 Task: Change slide transition to slide from left.
Action: Mouse moved to (570, 96)
Screenshot: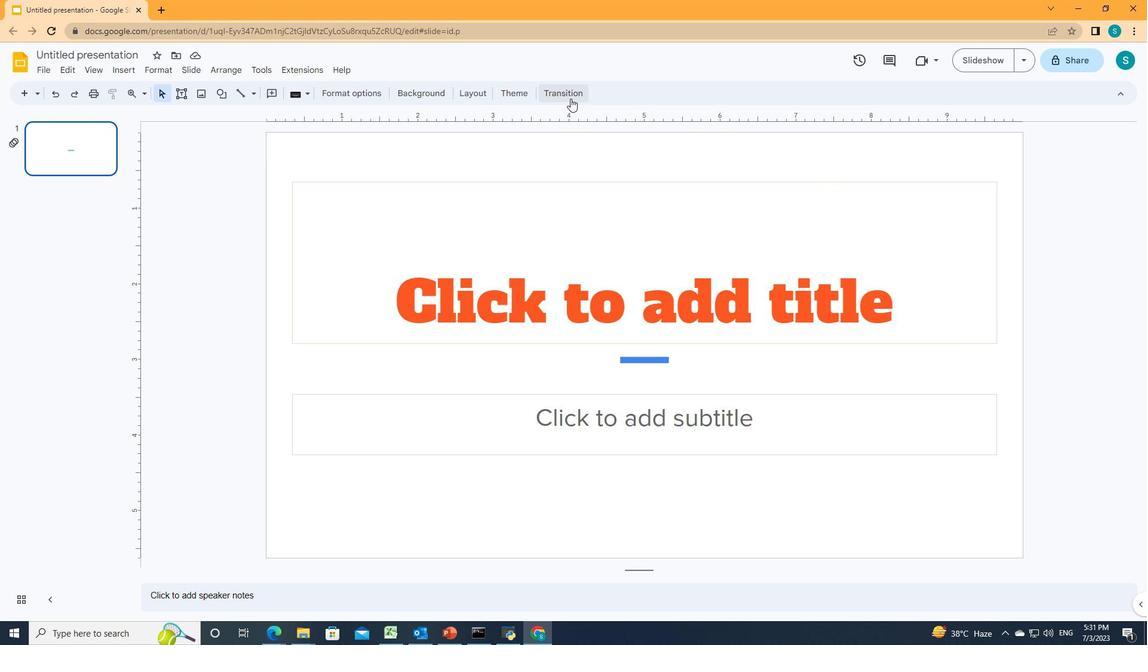
Action: Mouse pressed left at (570, 96)
Screenshot: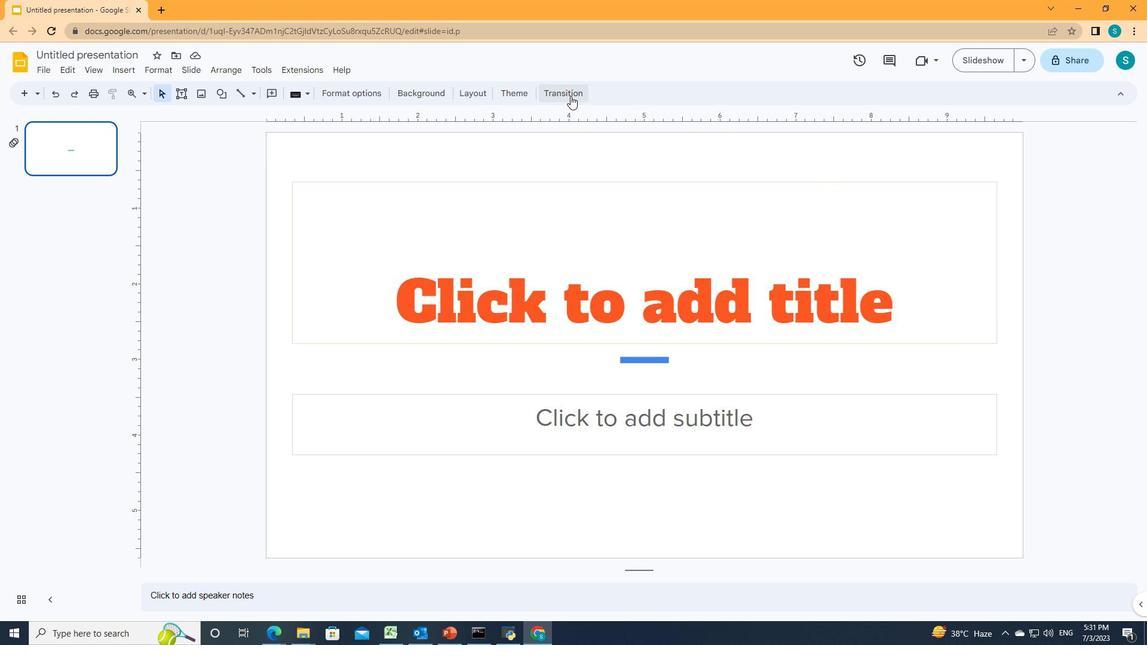 
Action: Mouse moved to (1117, 205)
Screenshot: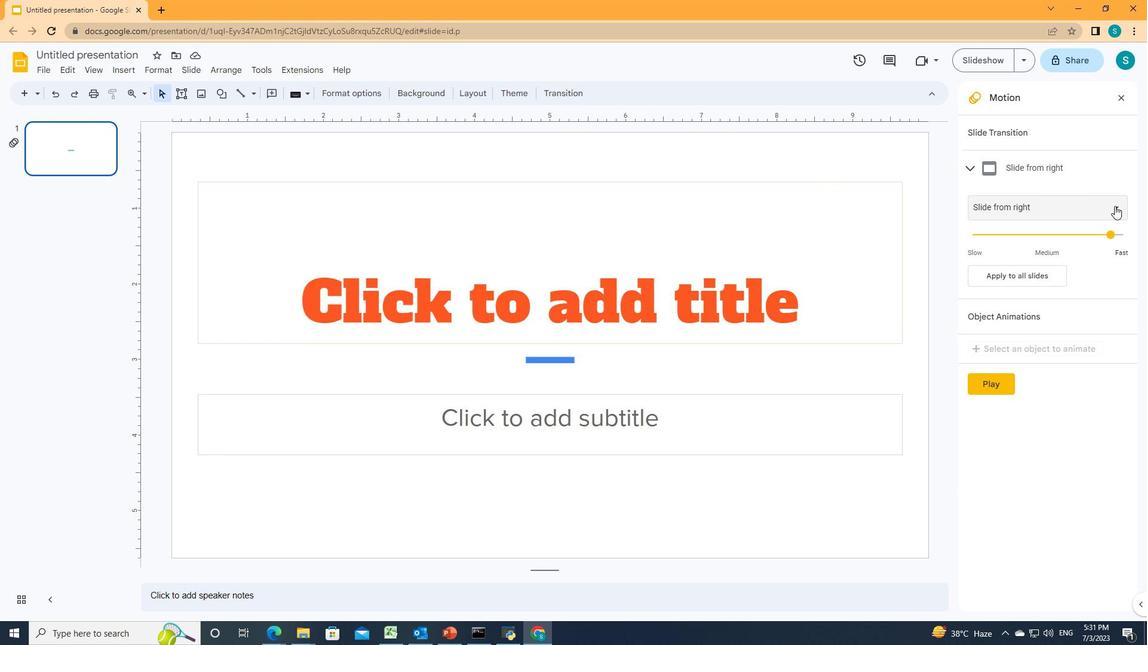 
Action: Mouse pressed left at (1117, 205)
Screenshot: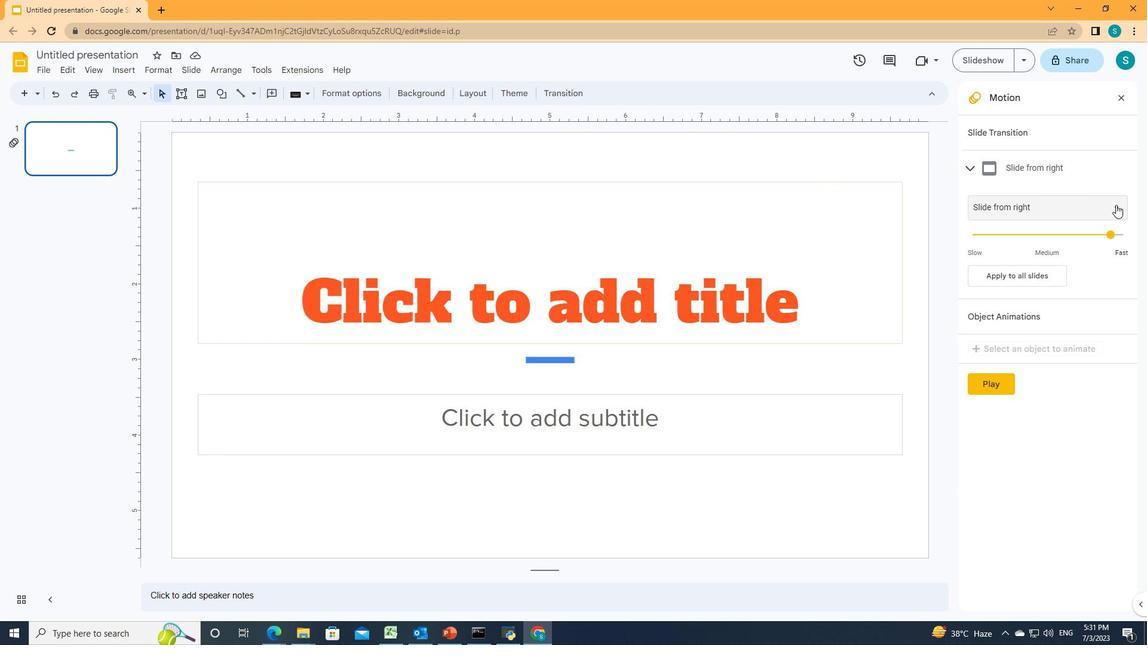 
Action: Mouse moved to (1027, 315)
Screenshot: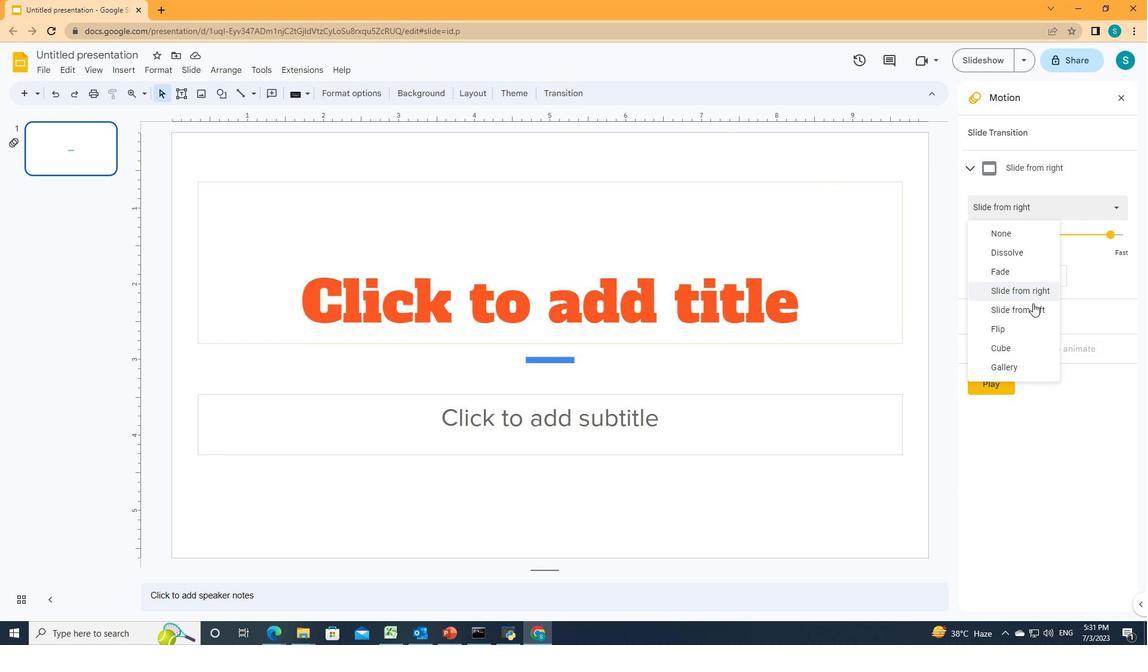 
Action: Mouse pressed left at (1027, 315)
Screenshot: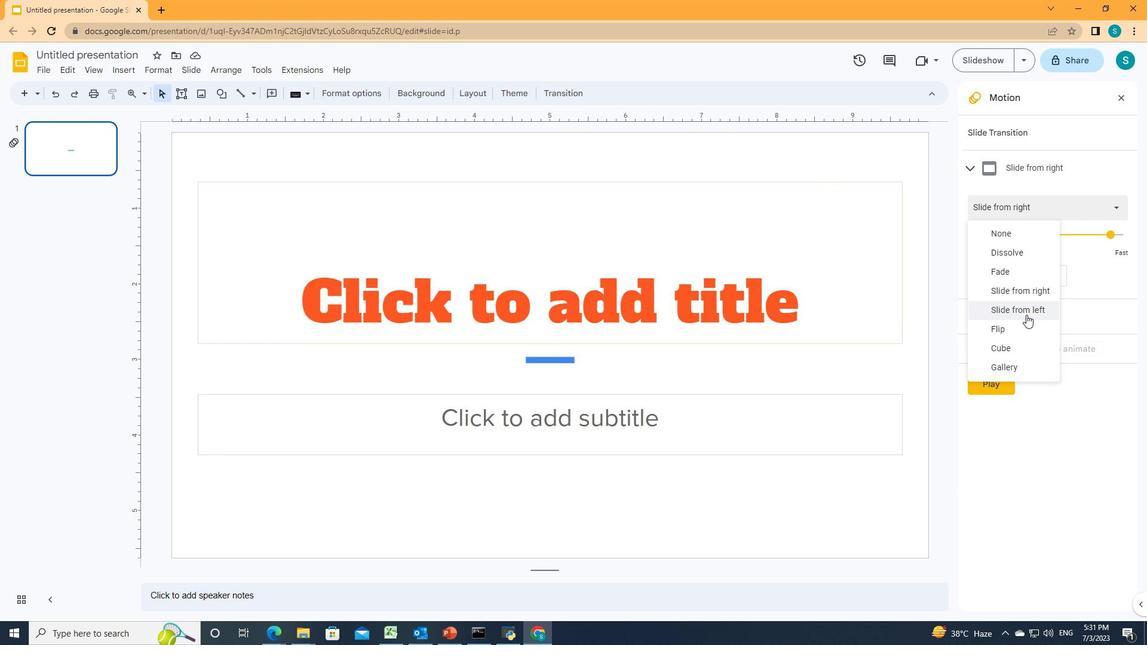 
Action: Mouse moved to (1029, 319)
Screenshot: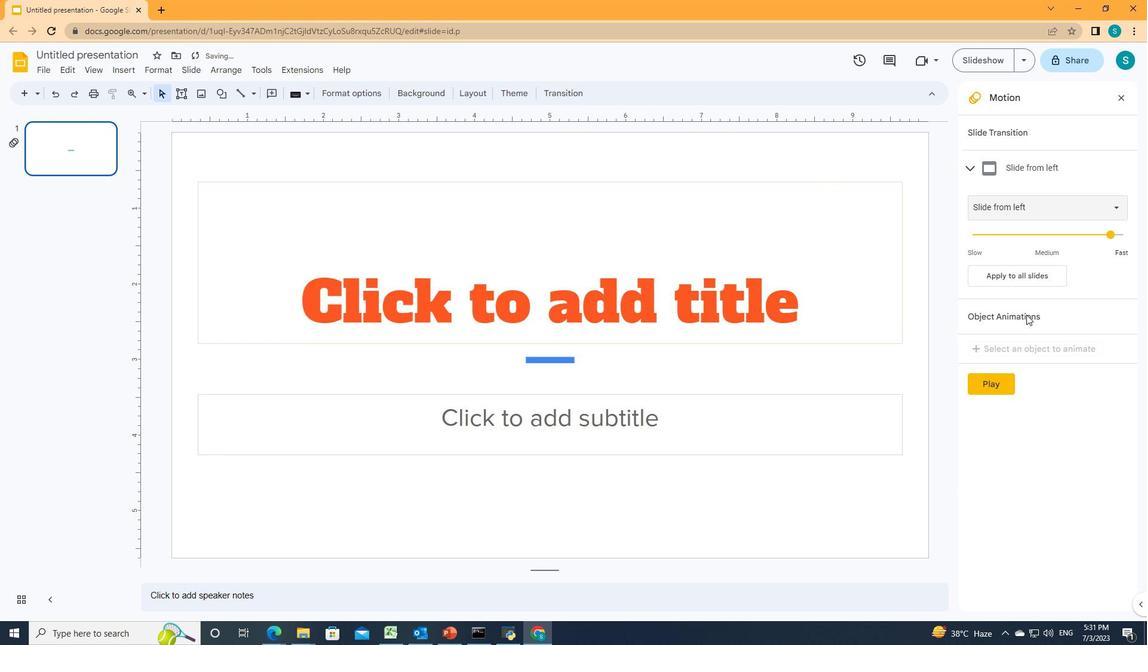 
